 Task: Custom line spacing to 2. Text: Environment involves all the living and non-living things.
Action: Mouse moved to (415, 332)
Screenshot: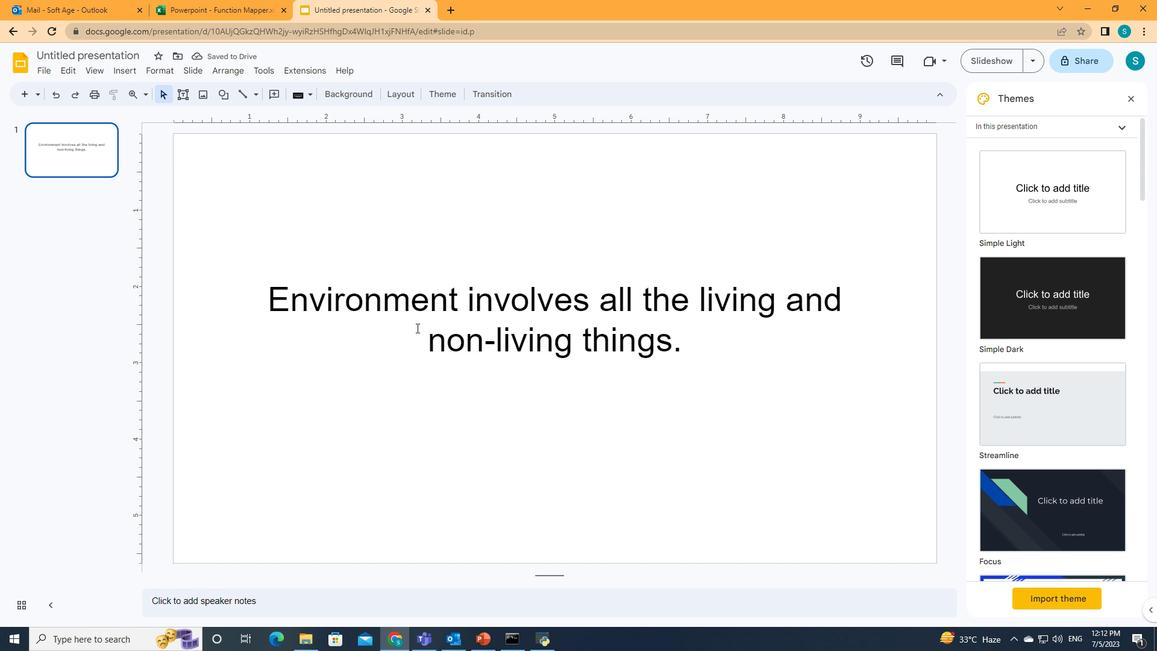 
Action: Mouse pressed left at (415, 332)
Screenshot: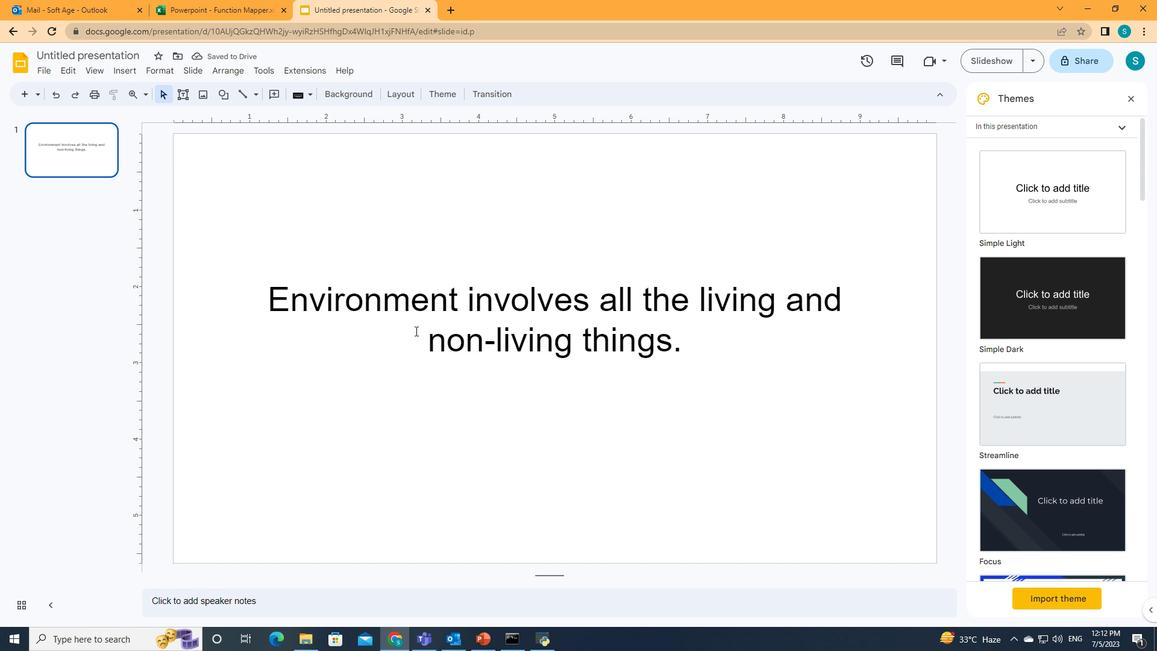 
Action: Mouse moved to (164, 74)
Screenshot: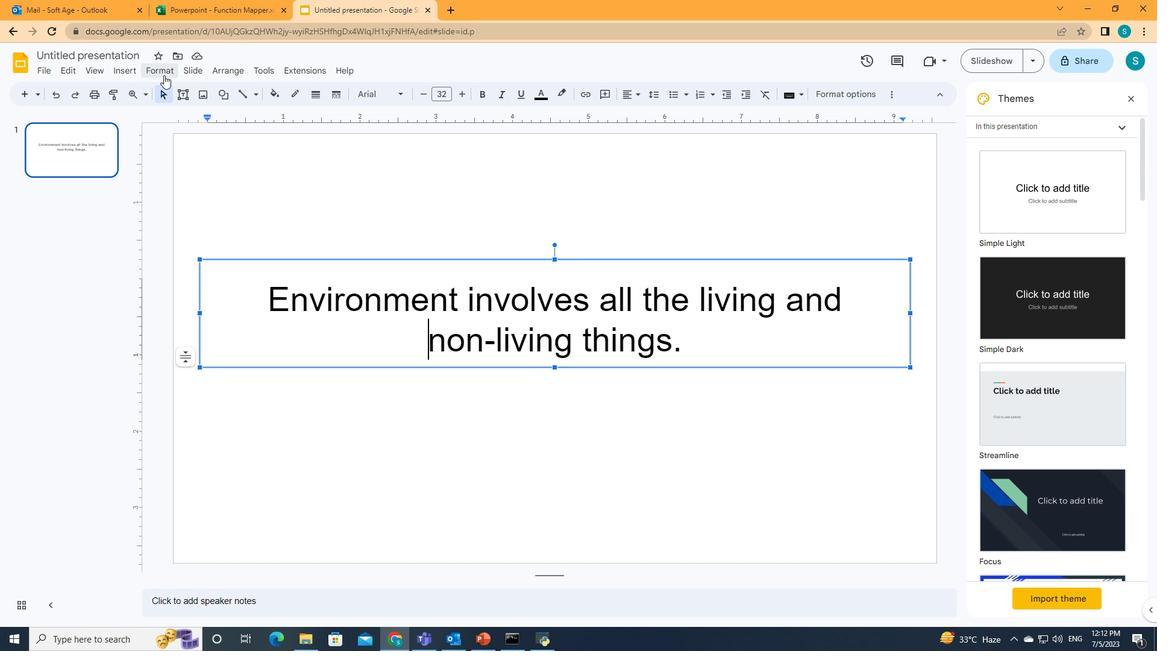 
Action: Mouse pressed left at (164, 74)
Screenshot: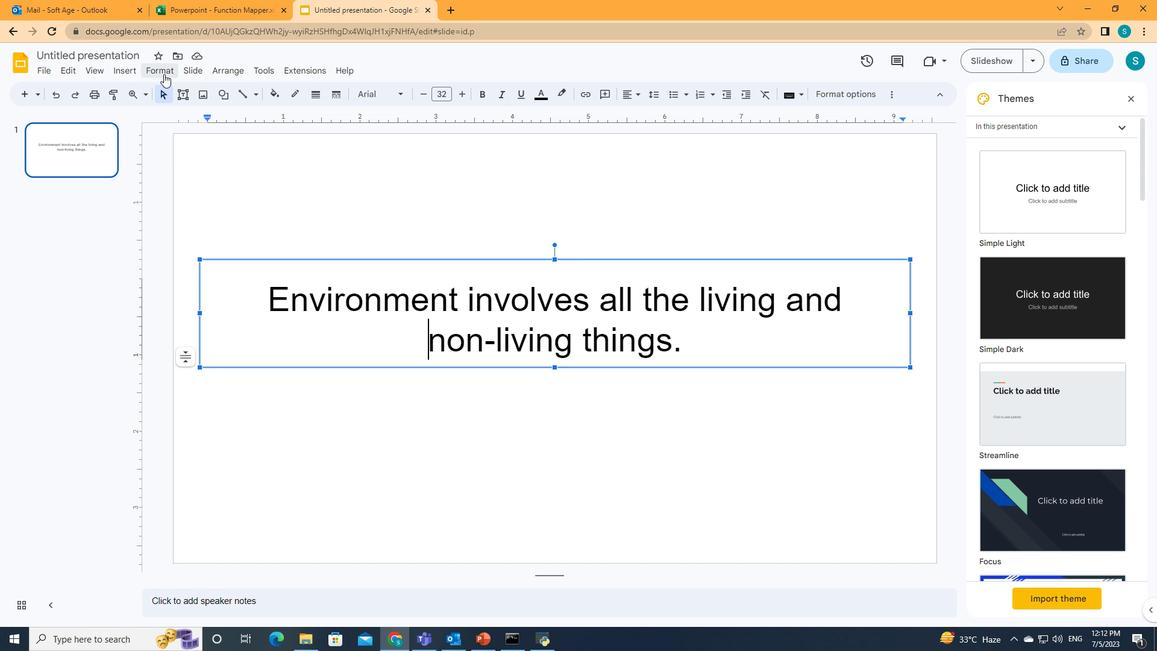 
Action: Mouse moved to (199, 129)
Screenshot: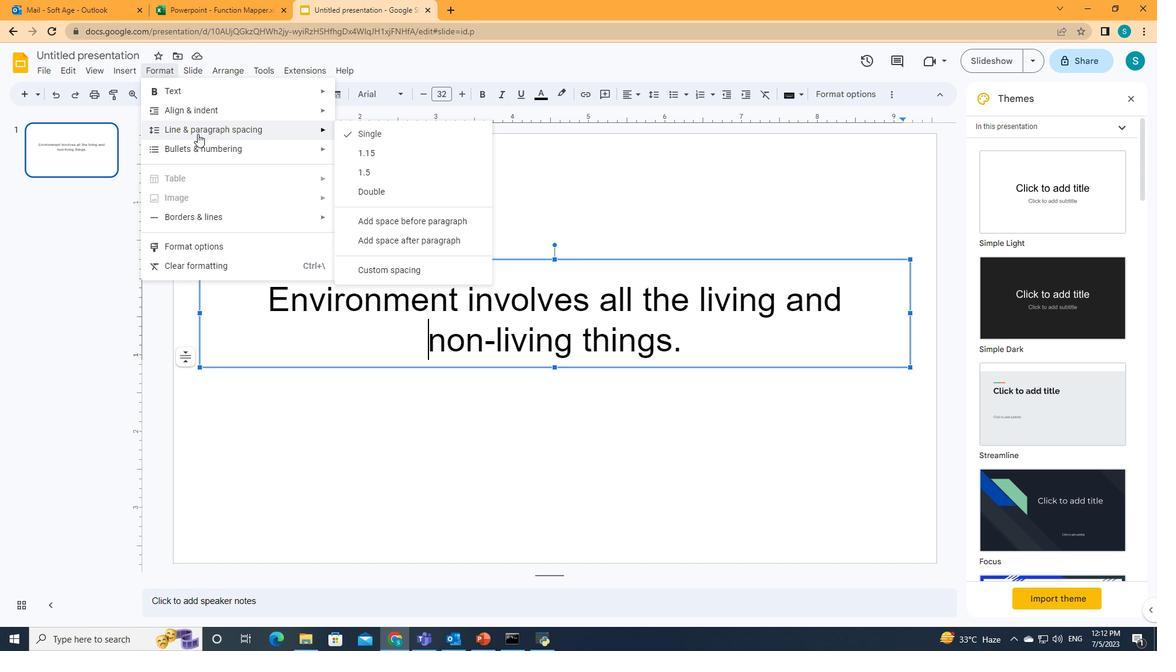 
Action: Mouse pressed left at (199, 129)
Screenshot: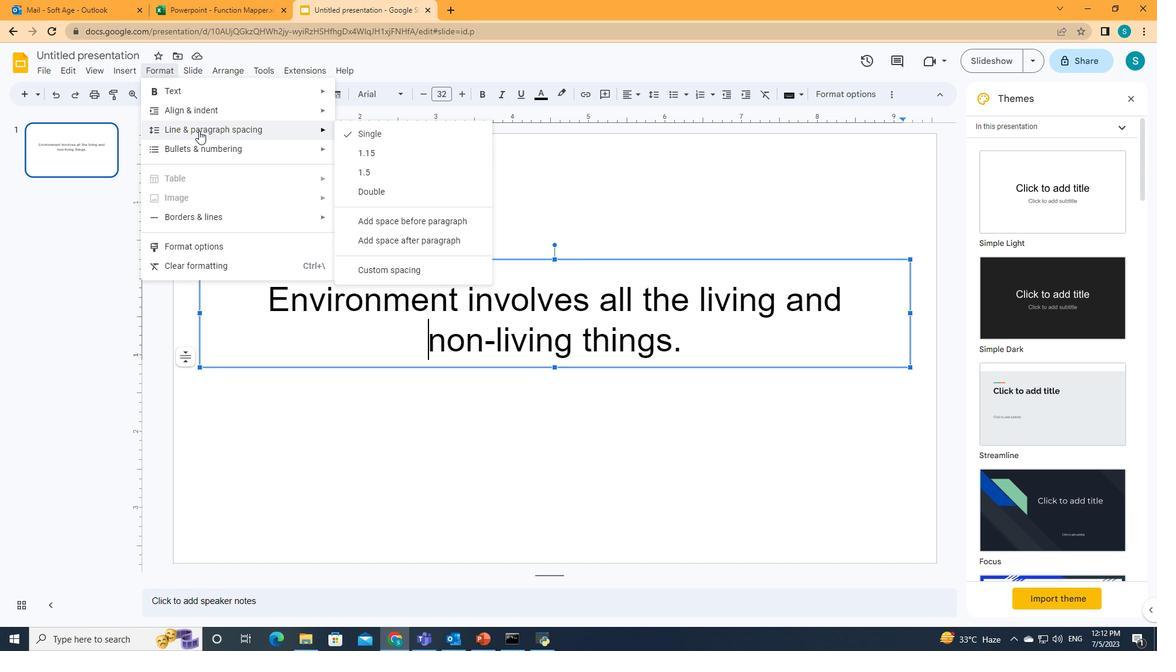 
Action: Mouse moved to (366, 267)
Screenshot: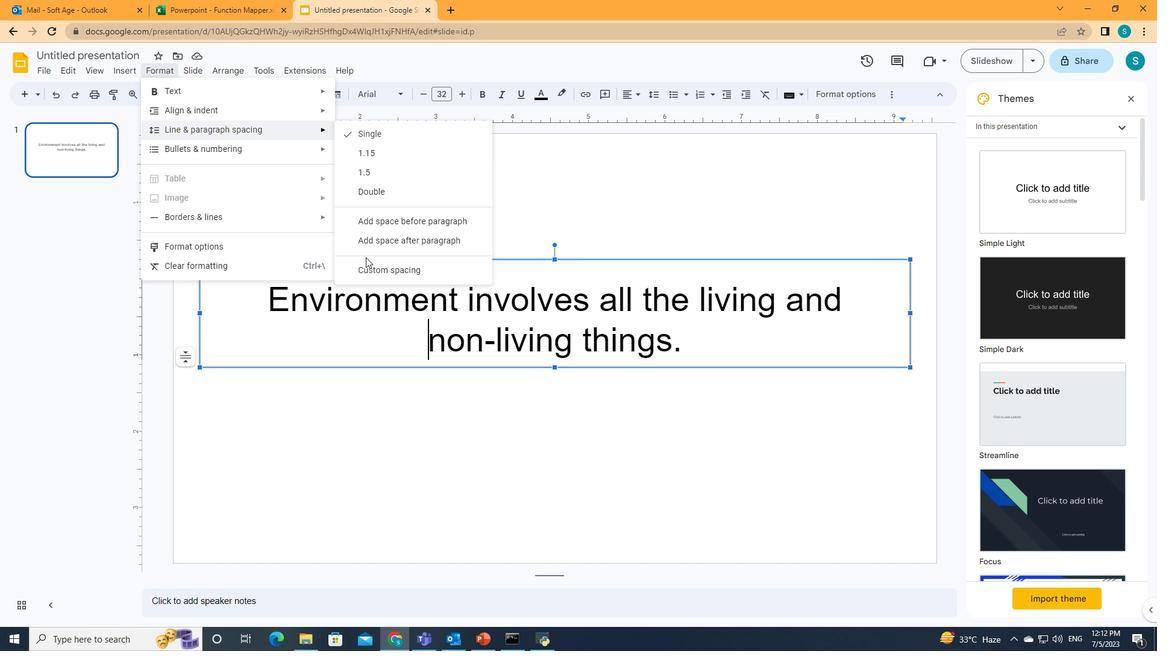 
Action: Mouse pressed left at (366, 267)
Screenshot: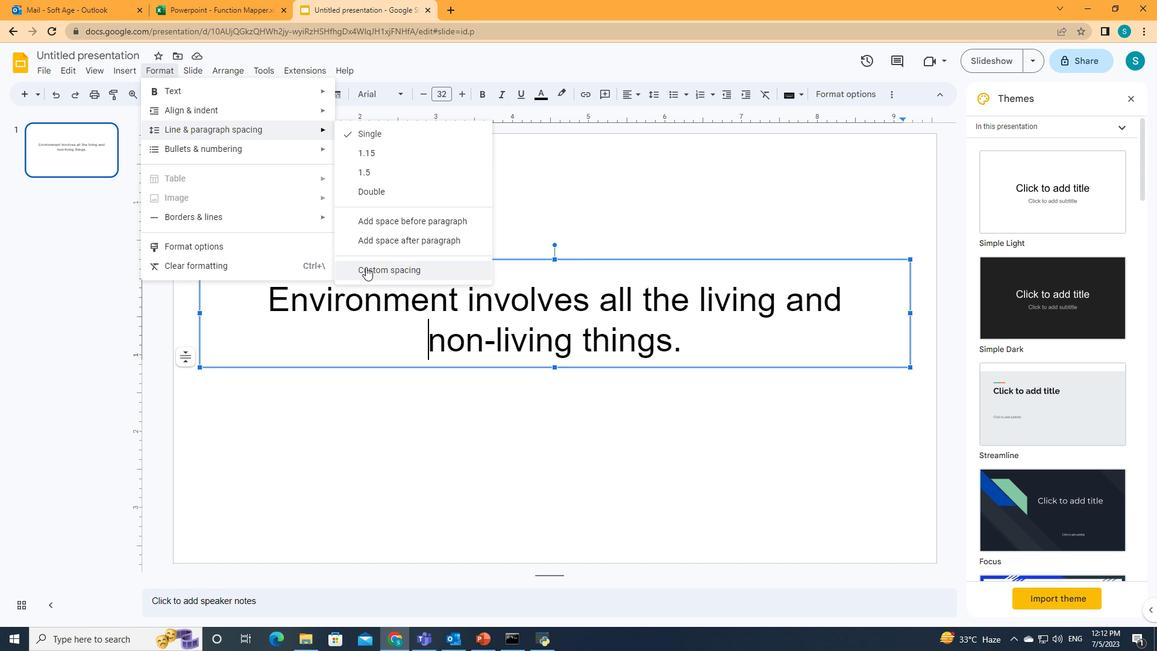 
Action: Mouse moved to (537, 292)
Screenshot: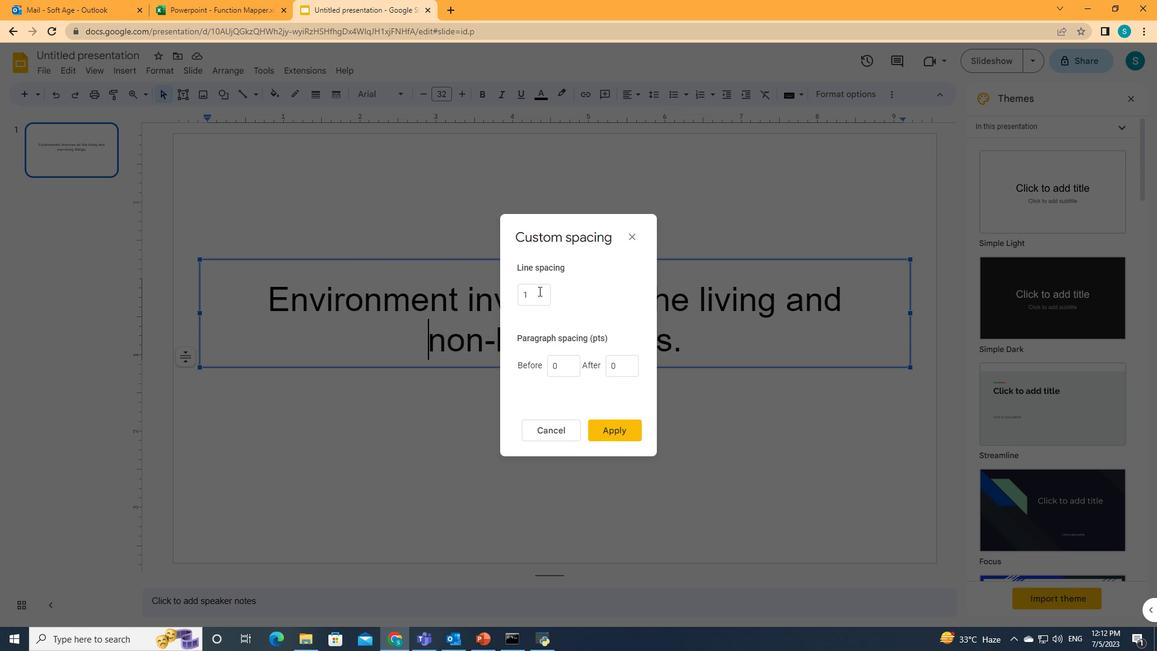 
Action: Mouse pressed left at (537, 292)
Screenshot: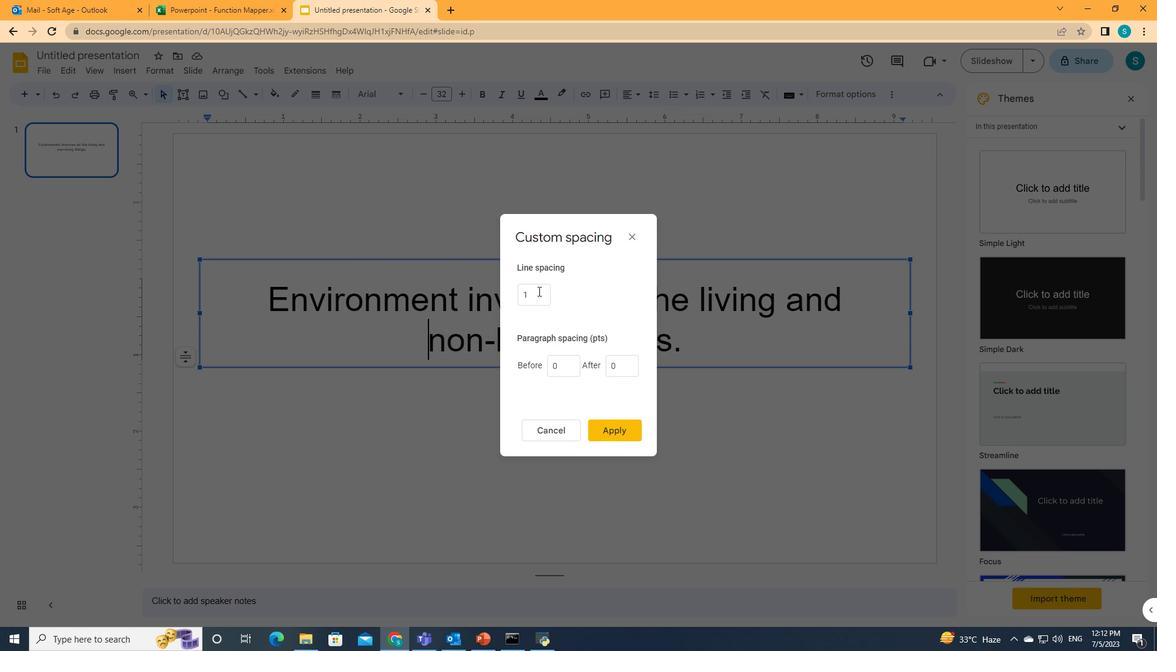 
Action: Key pressed <Key.backspace>2
Screenshot: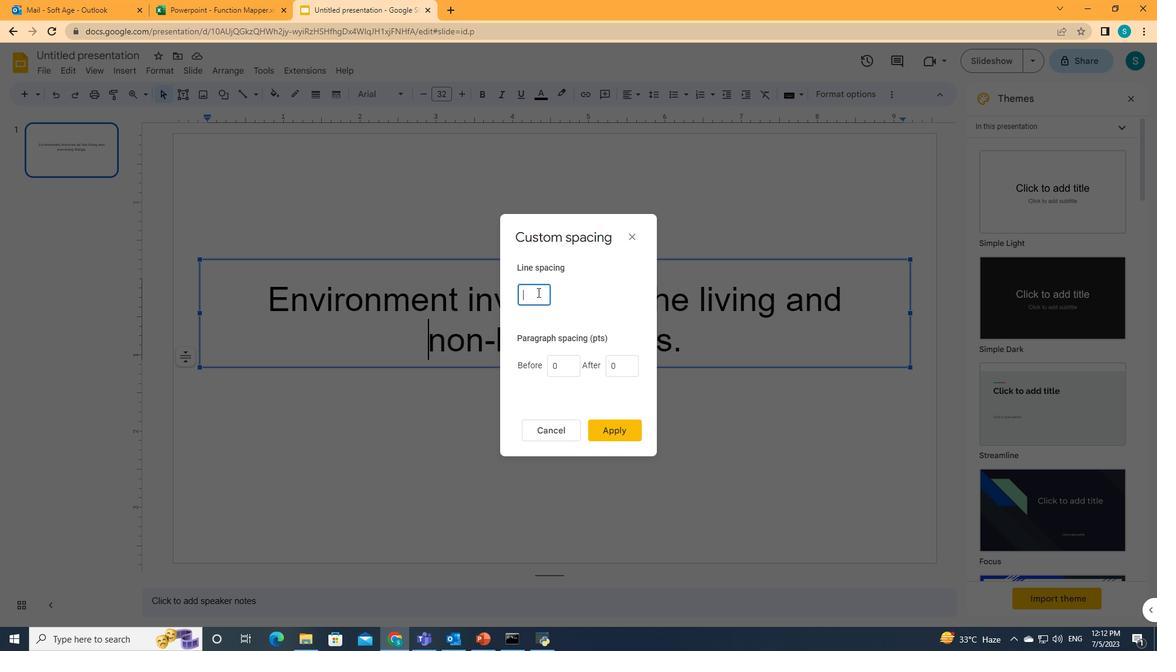 
Action: Mouse moved to (605, 431)
Screenshot: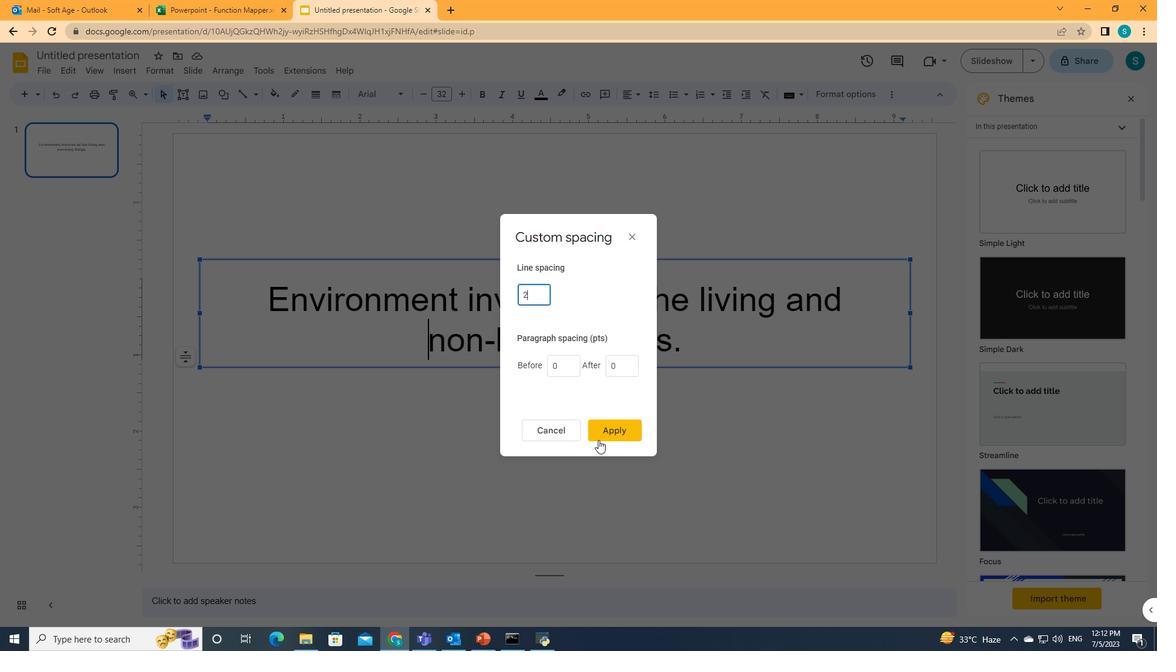 
Action: Mouse pressed left at (605, 431)
Screenshot: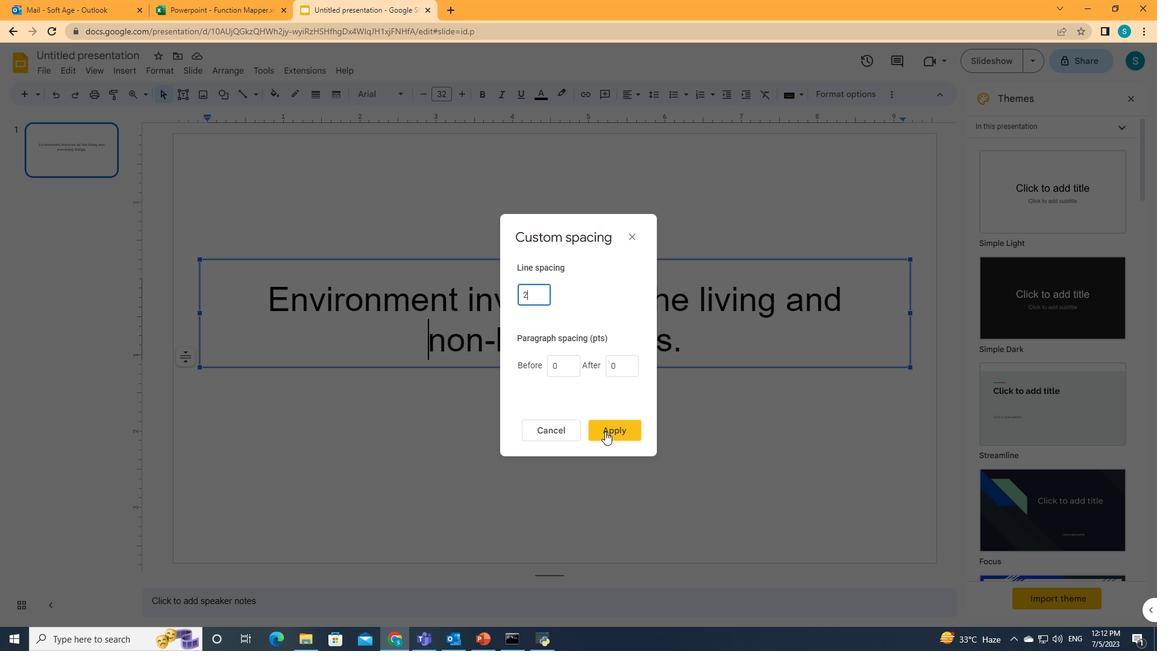 
